 Task: Change theme to beach day.
Action: Mouse moved to (506, 109)
Screenshot: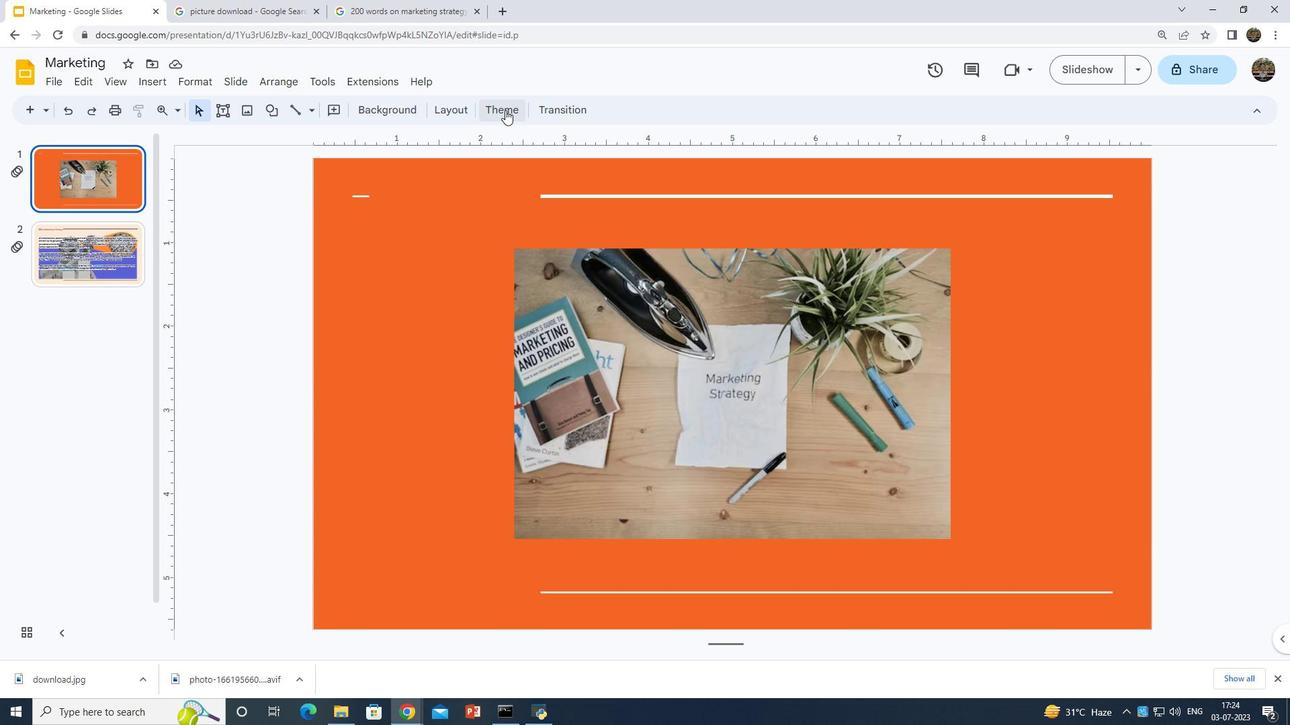 
Action: Mouse pressed left at (506, 109)
Screenshot: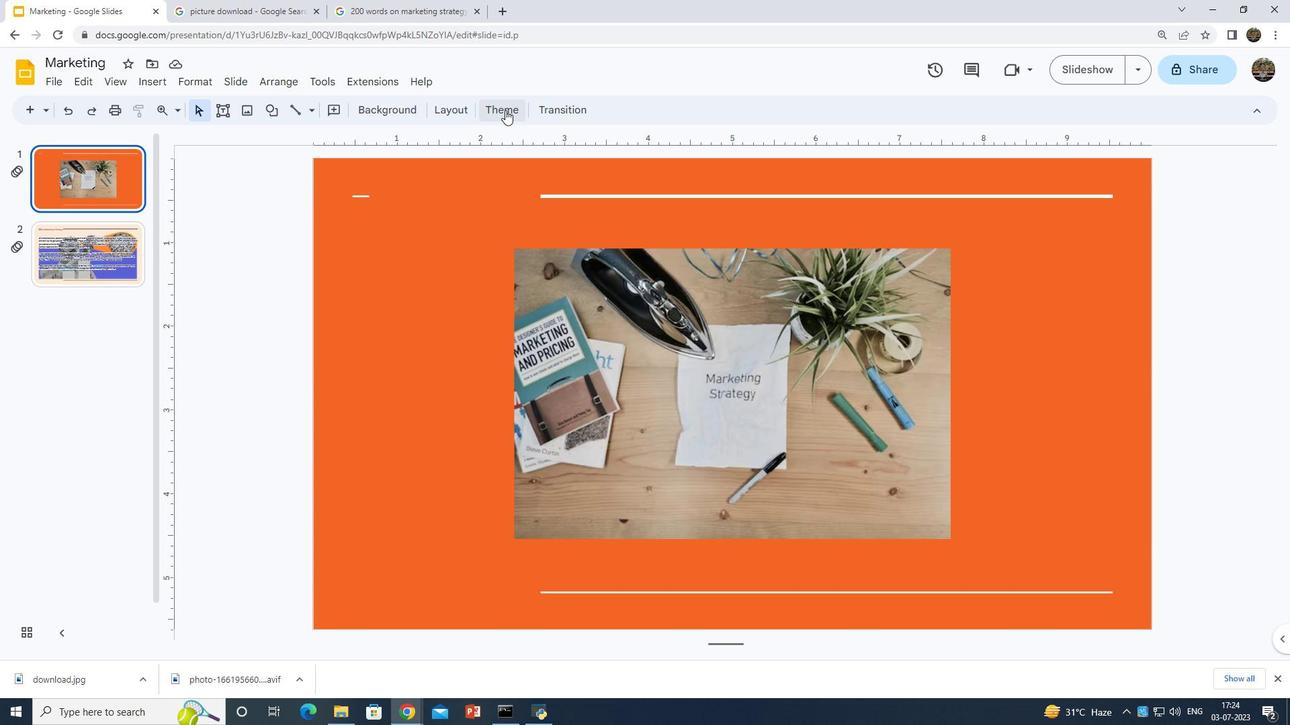 
Action: Mouse moved to (1121, 342)
Screenshot: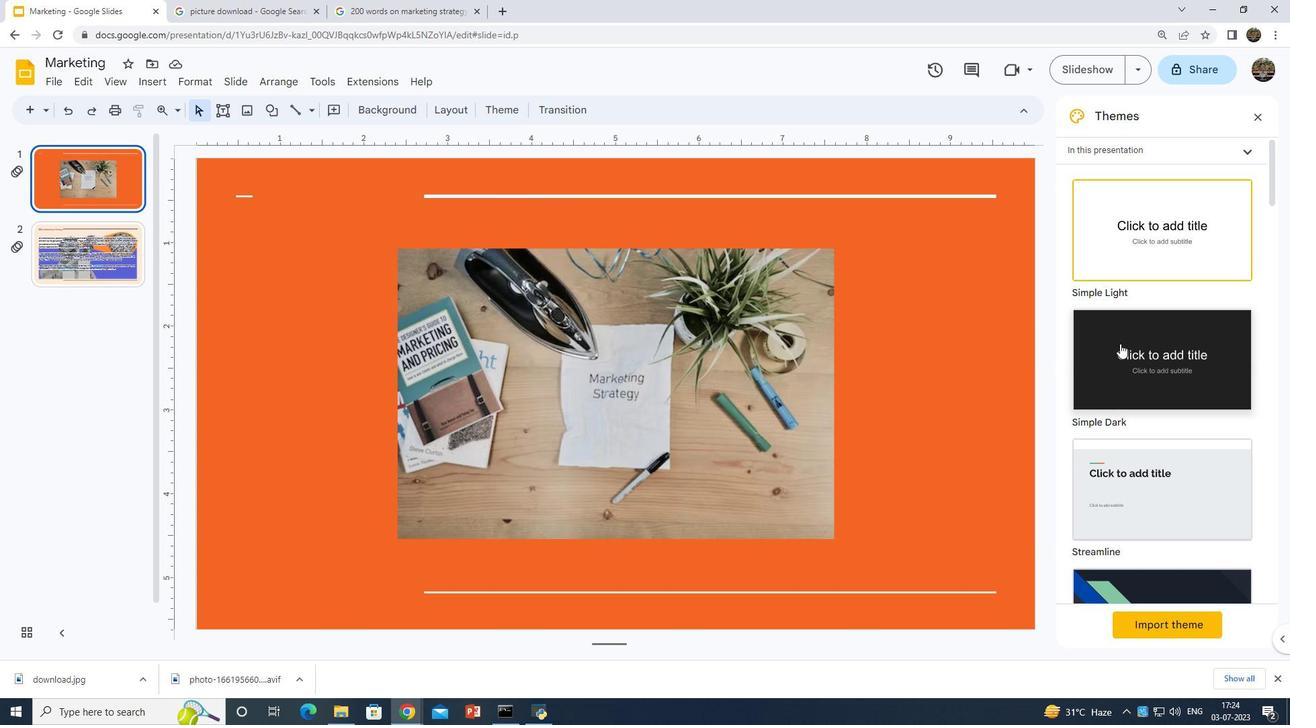 
Action: Mouse scrolled (1121, 341) with delta (0, 0)
Screenshot: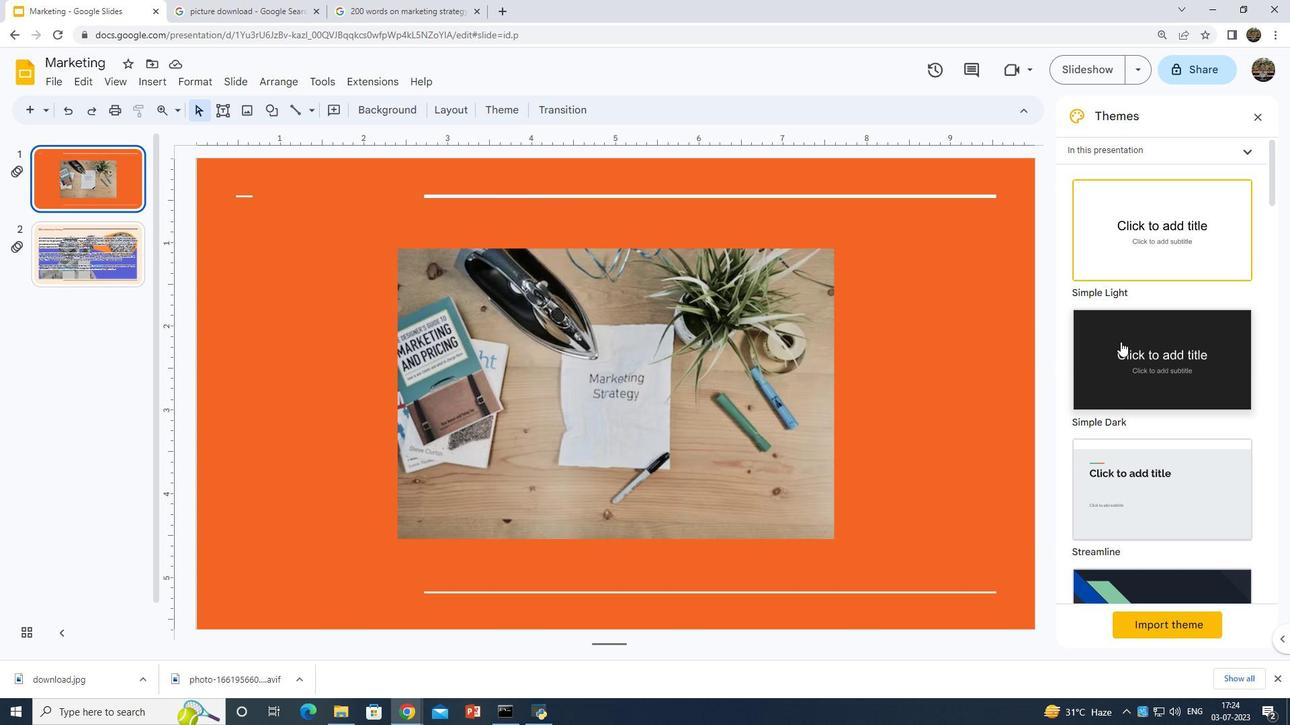
Action: Mouse scrolled (1121, 341) with delta (0, 0)
Screenshot: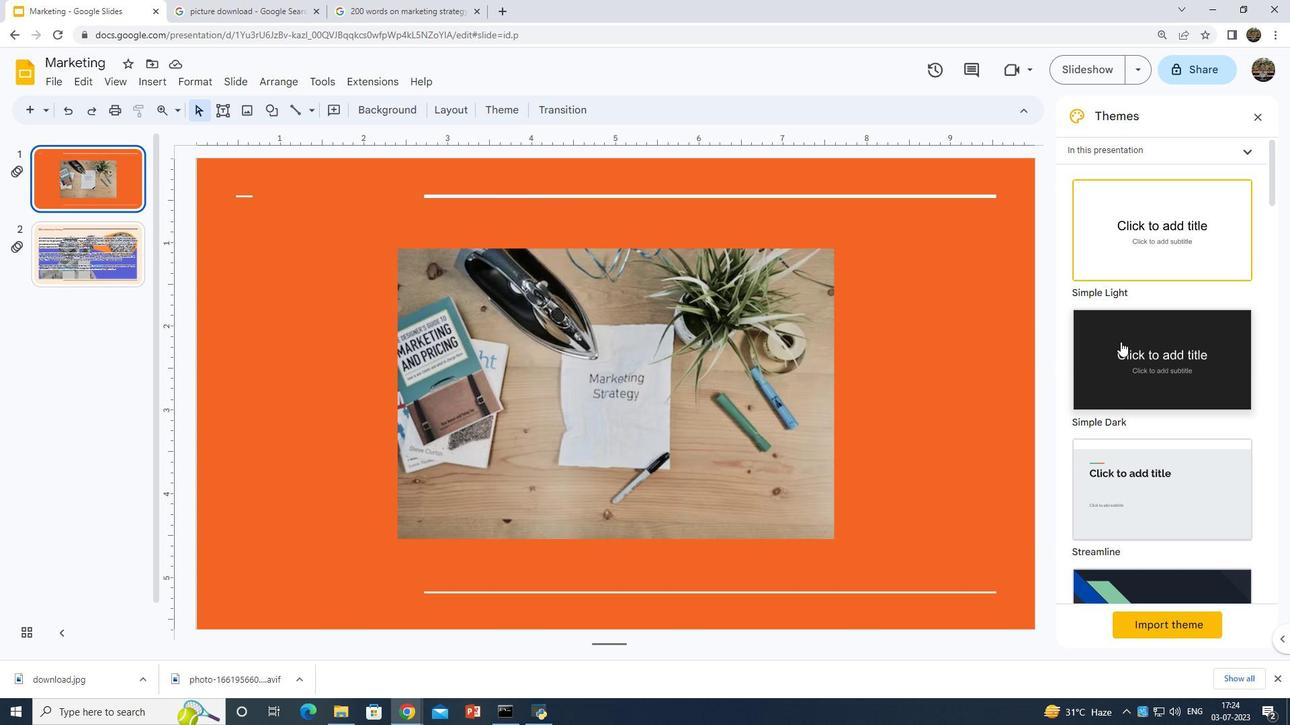 
Action: Mouse scrolled (1121, 341) with delta (0, 0)
Screenshot: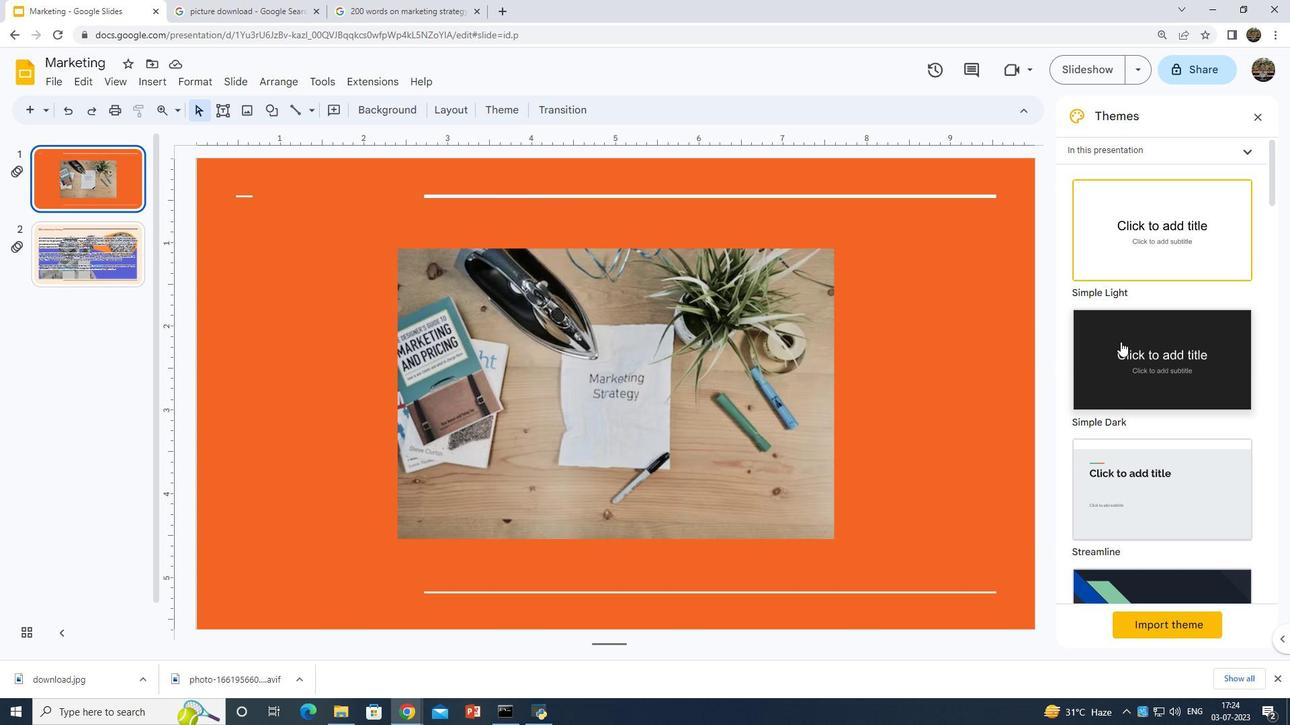 
Action: Mouse scrolled (1121, 341) with delta (0, 0)
Screenshot: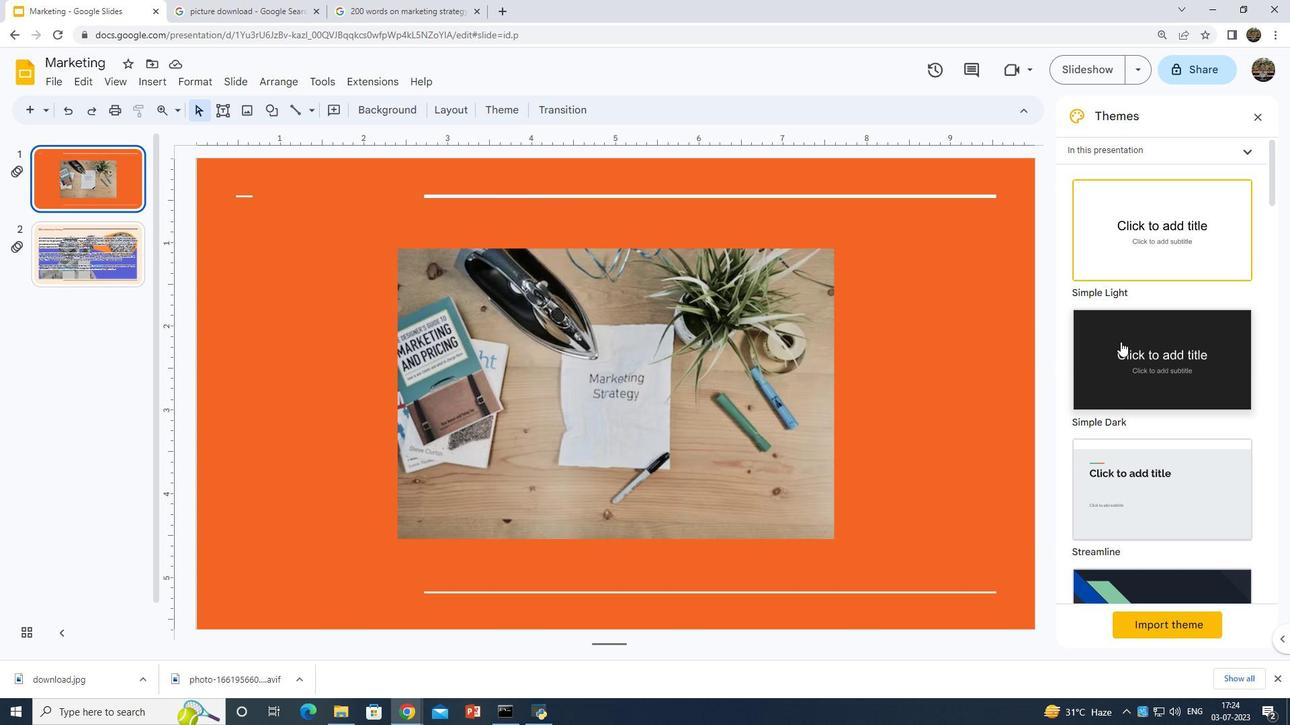
Action: Mouse moved to (1121, 341)
Screenshot: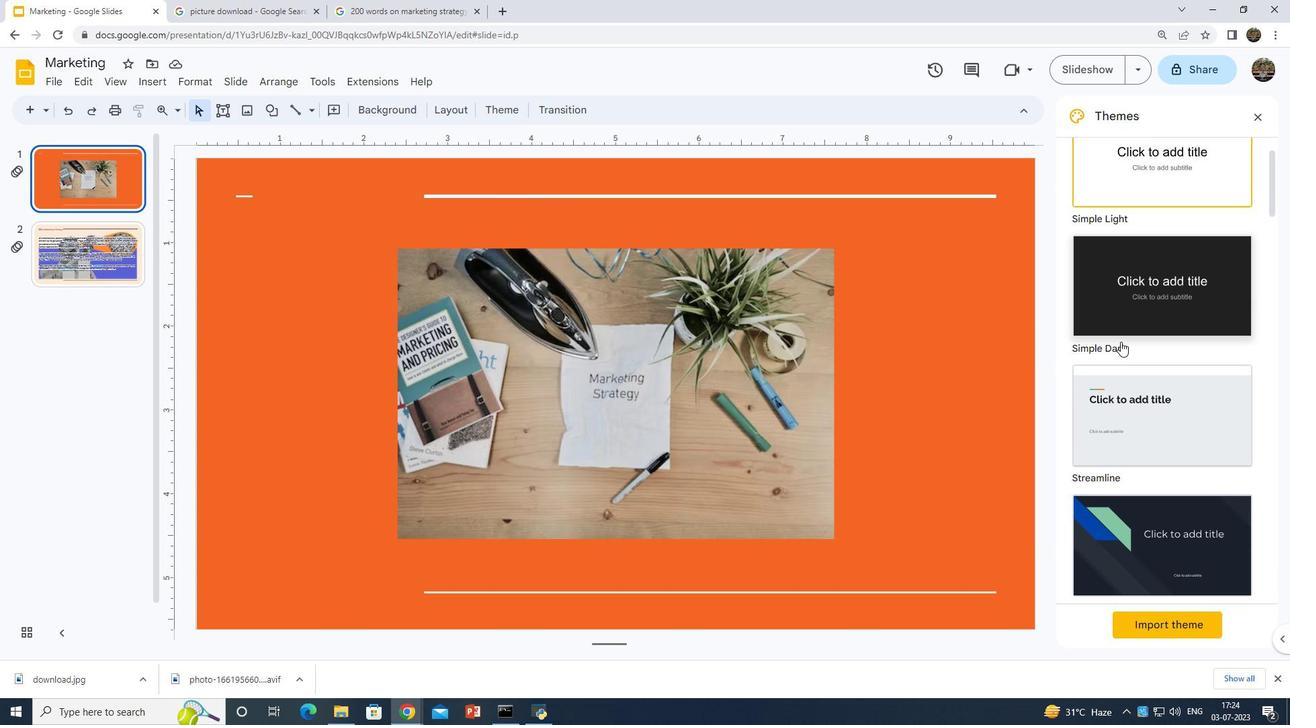 
Action: Mouse scrolled (1121, 340) with delta (0, 0)
Screenshot: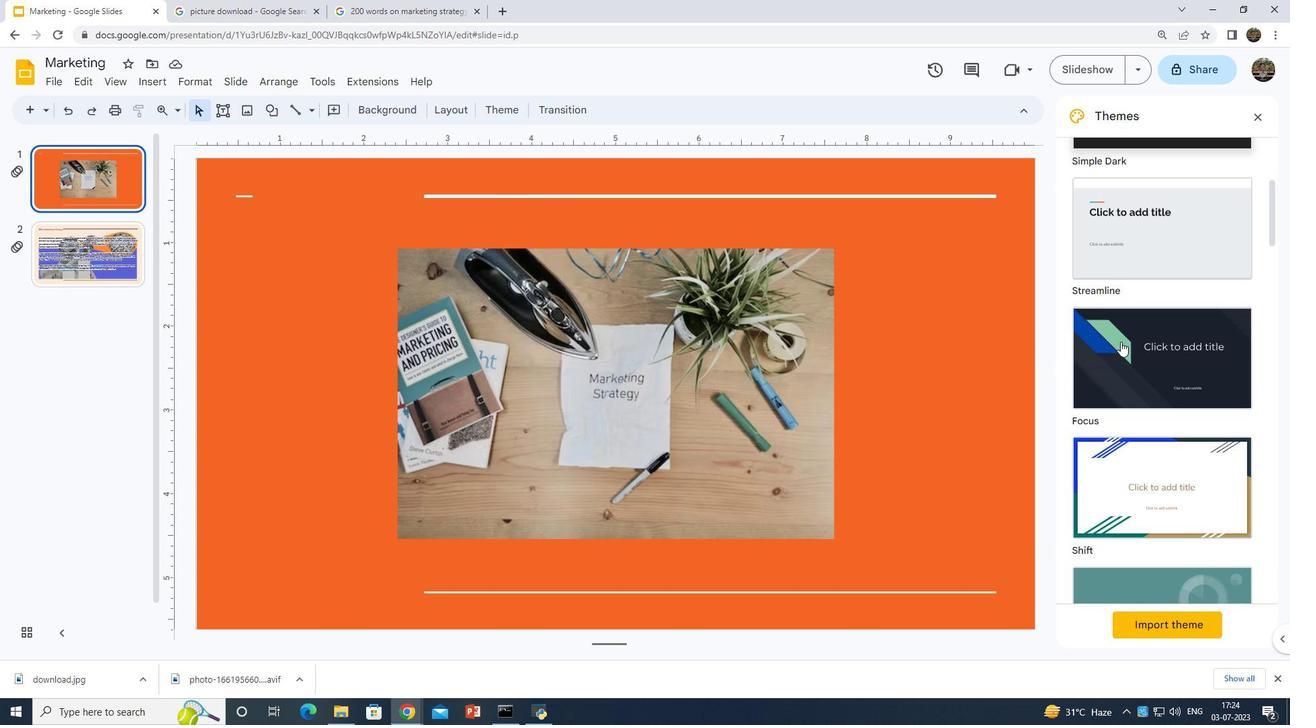 
Action: Mouse scrolled (1121, 340) with delta (0, 0)
Screenshot: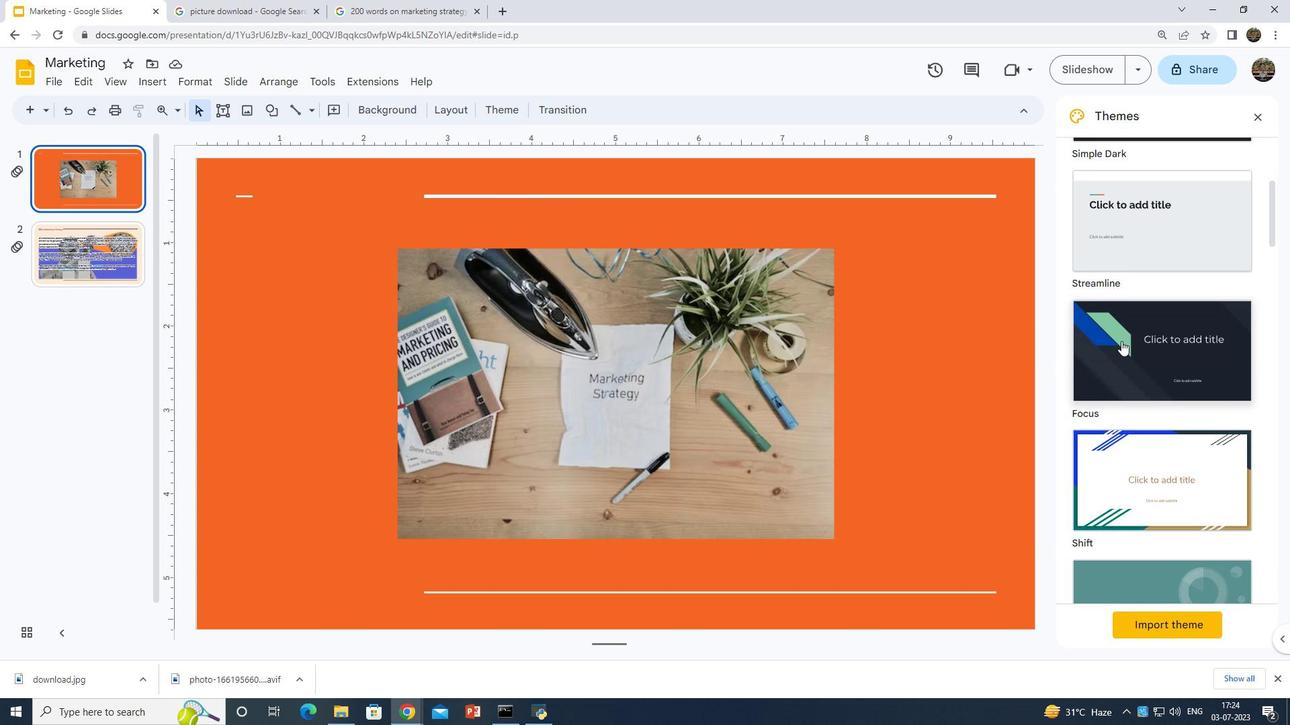 
Action: Mouse scrolled (1121, 340) with delta (0, 0)
Screenshot: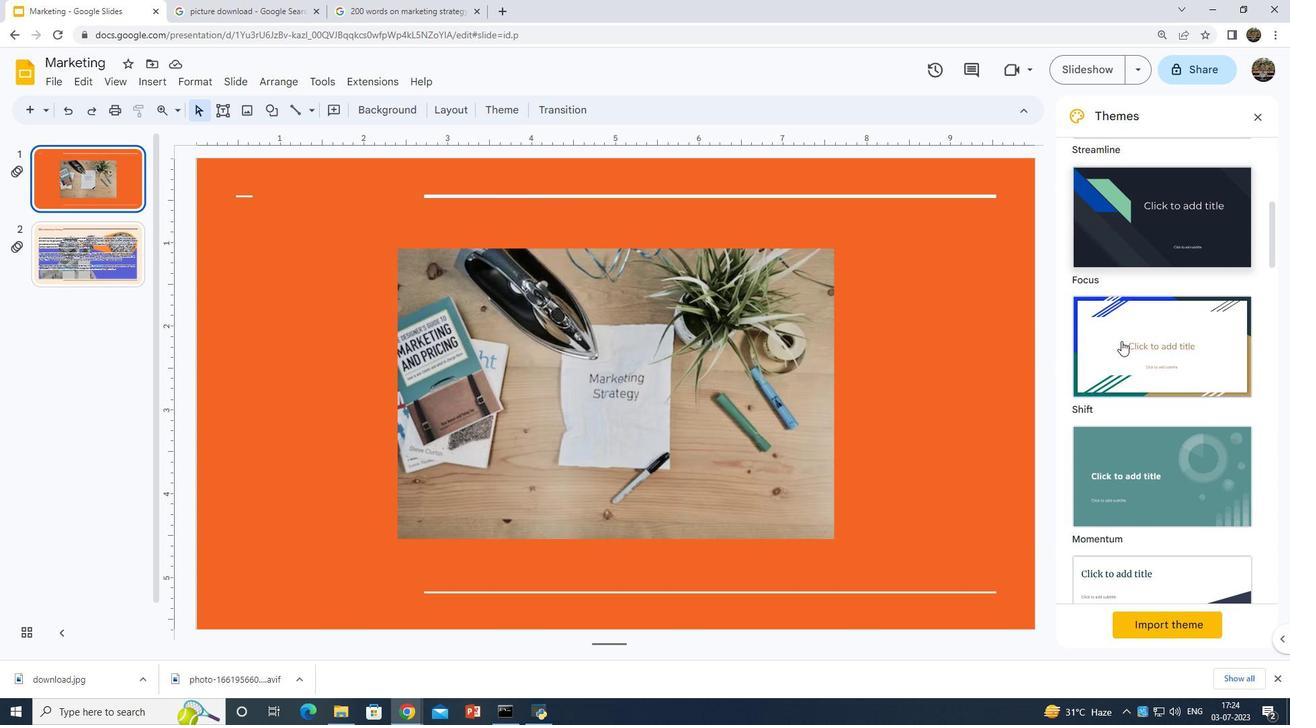 
Action: Mouse scrolled (1121, 340) with delta (0, 0)
Screenshot: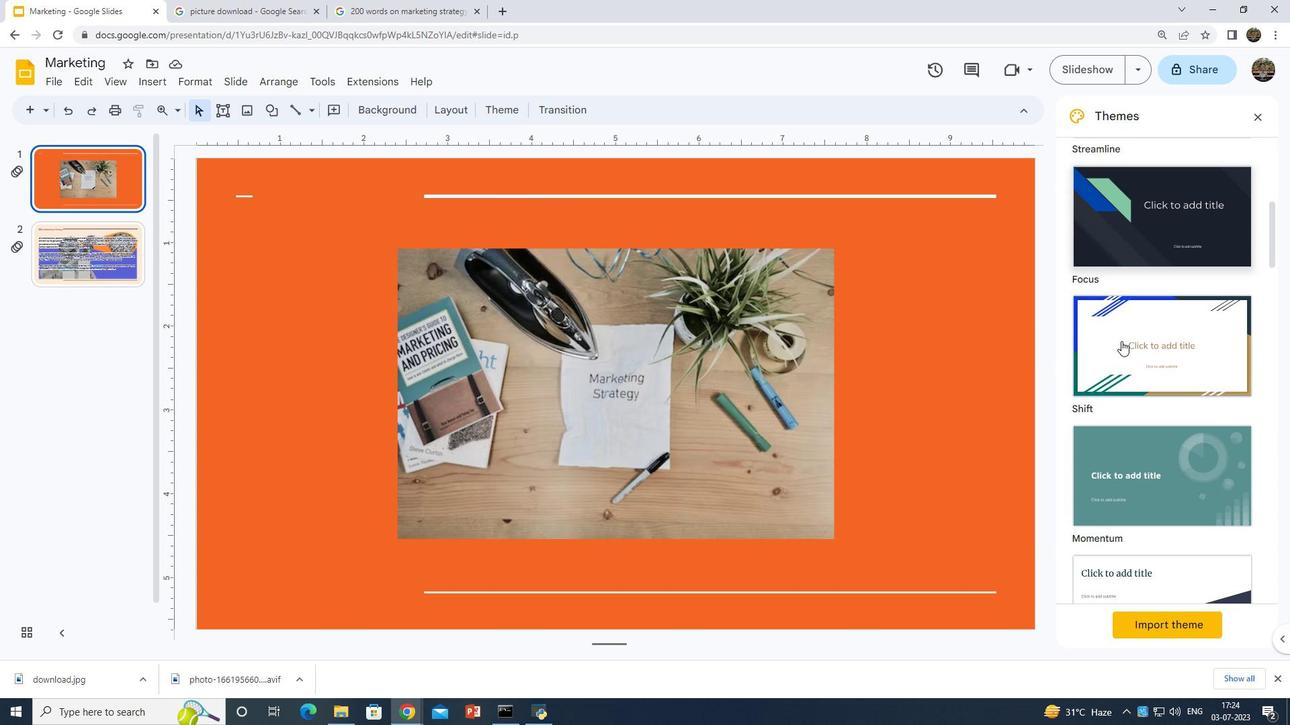 
Action: Mouse scrolled (1121, 340) with delta (0, 0)
Screenshot: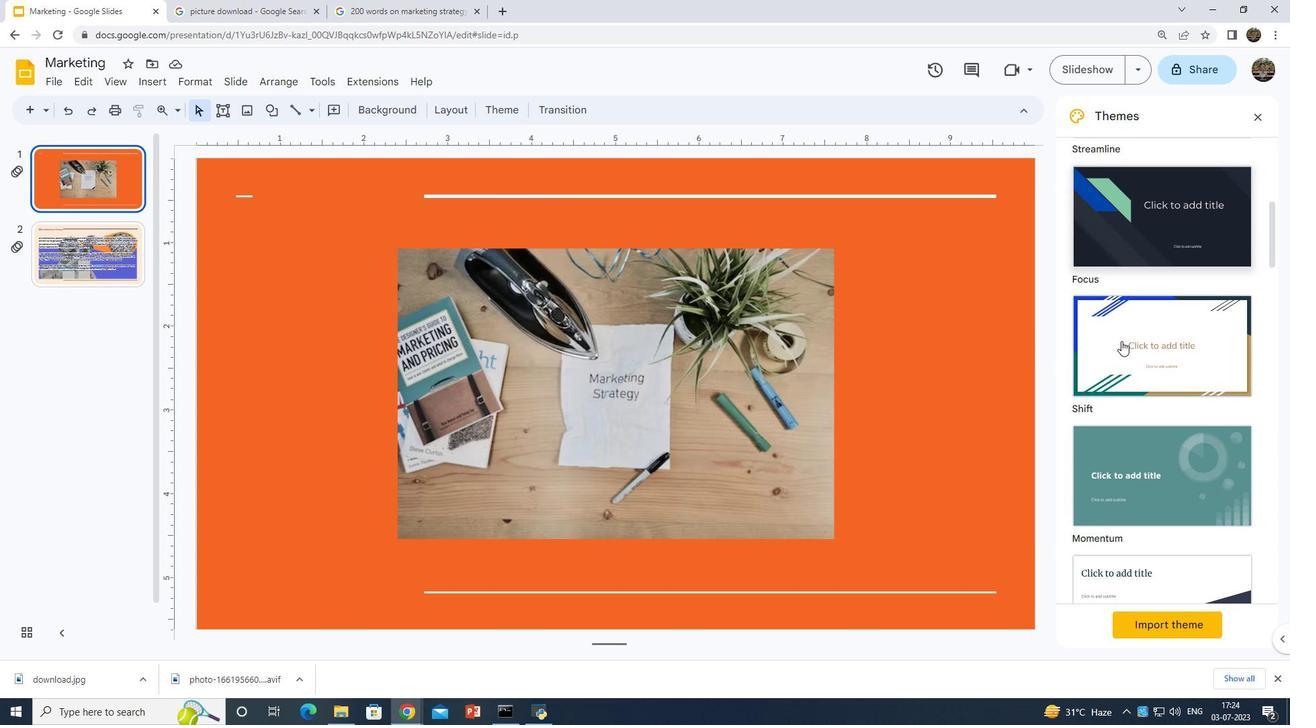 
Action: Mouse scrolled (1121, 340) with delta (0, 0)
Screenshot: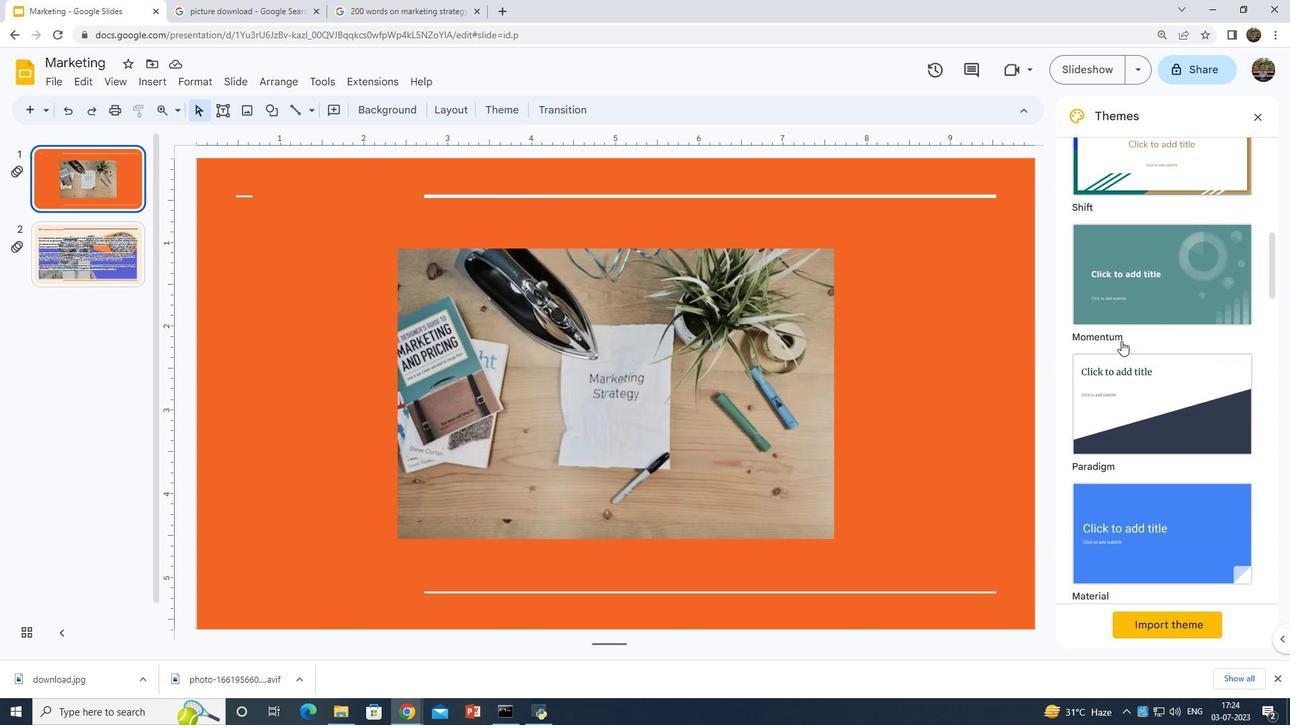 
Action: Mouse scrolled (1121, 340) with delta (0, 0)
Screenshot: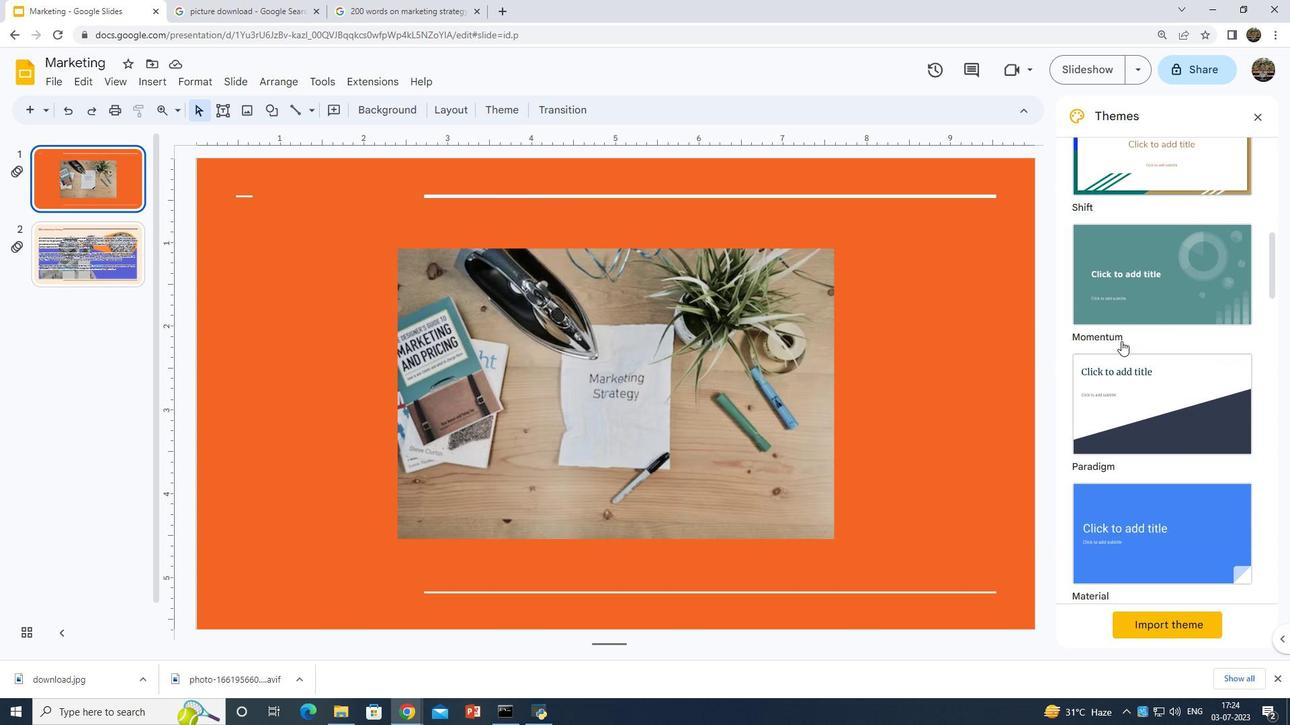 
Action: Mouse scrolled (1121, 340) with delta (0, 0)
Screenshot: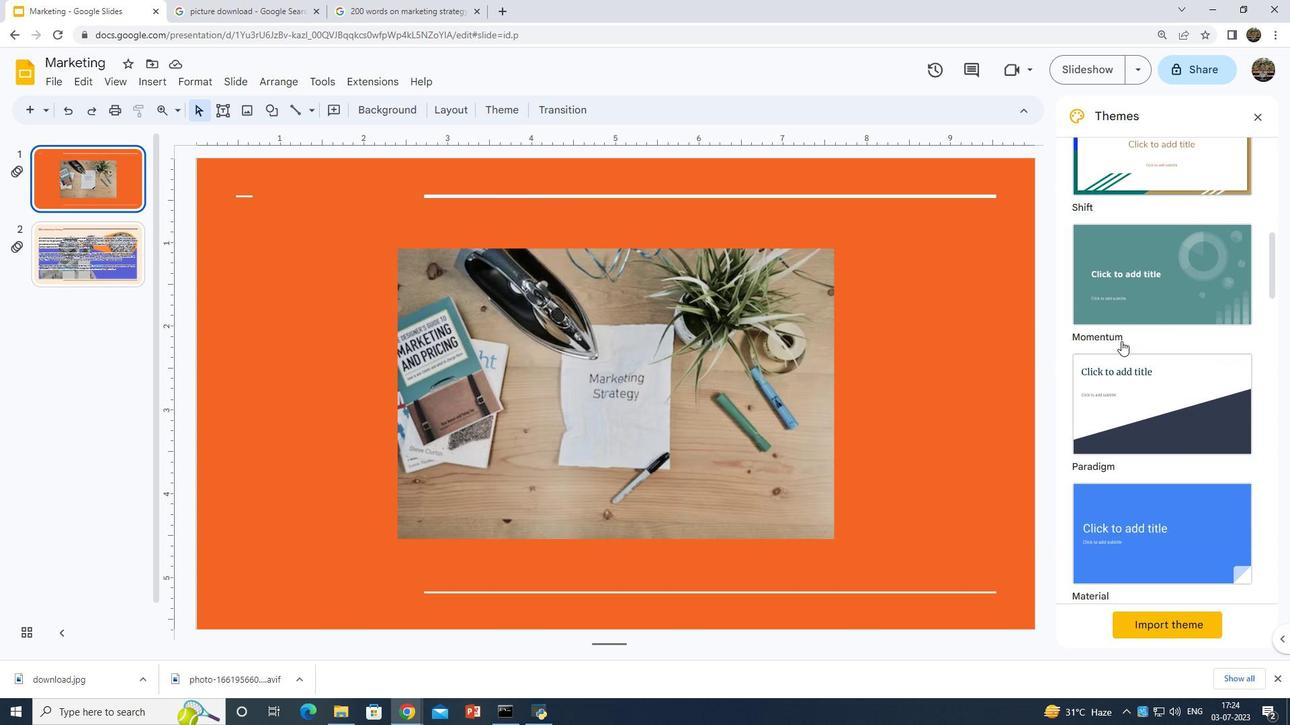 
Action: Mouse scrolled (1121, 340) with delta (0, 0)
Screenshot: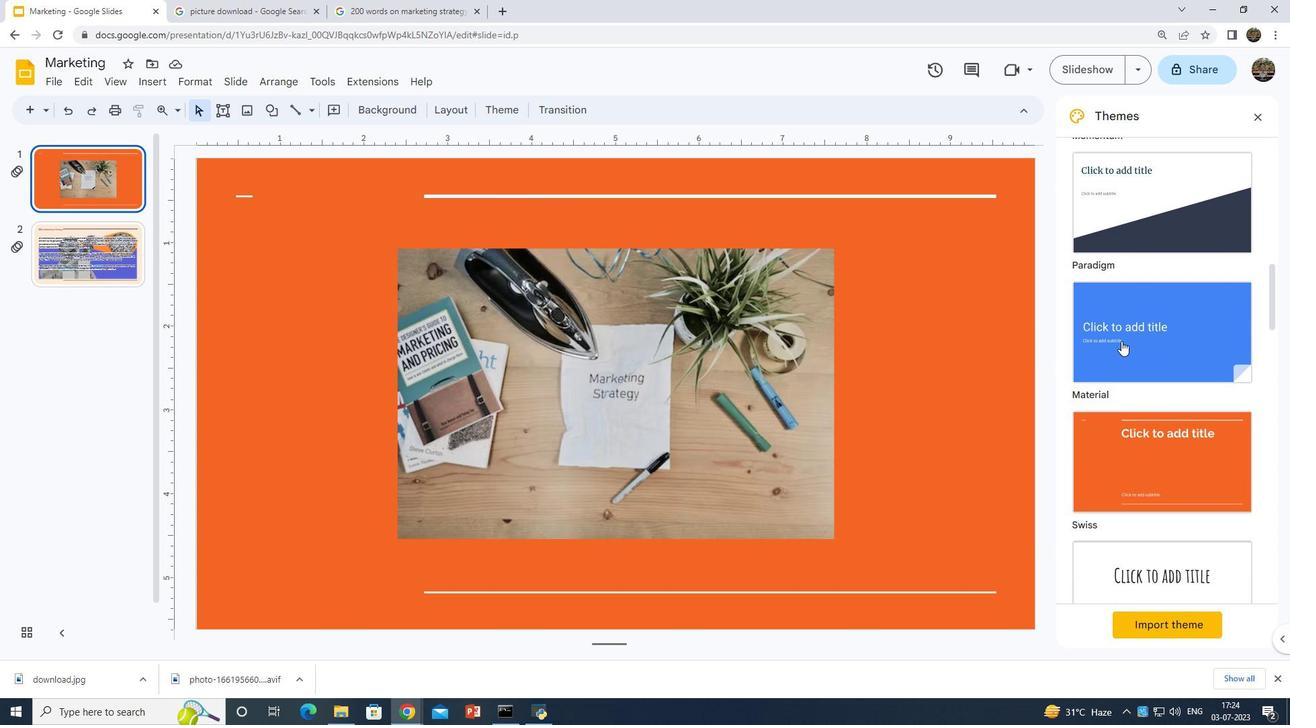 
Action: Mouse scrolled (1121, 340) with delta (0, 0)
Screenshot: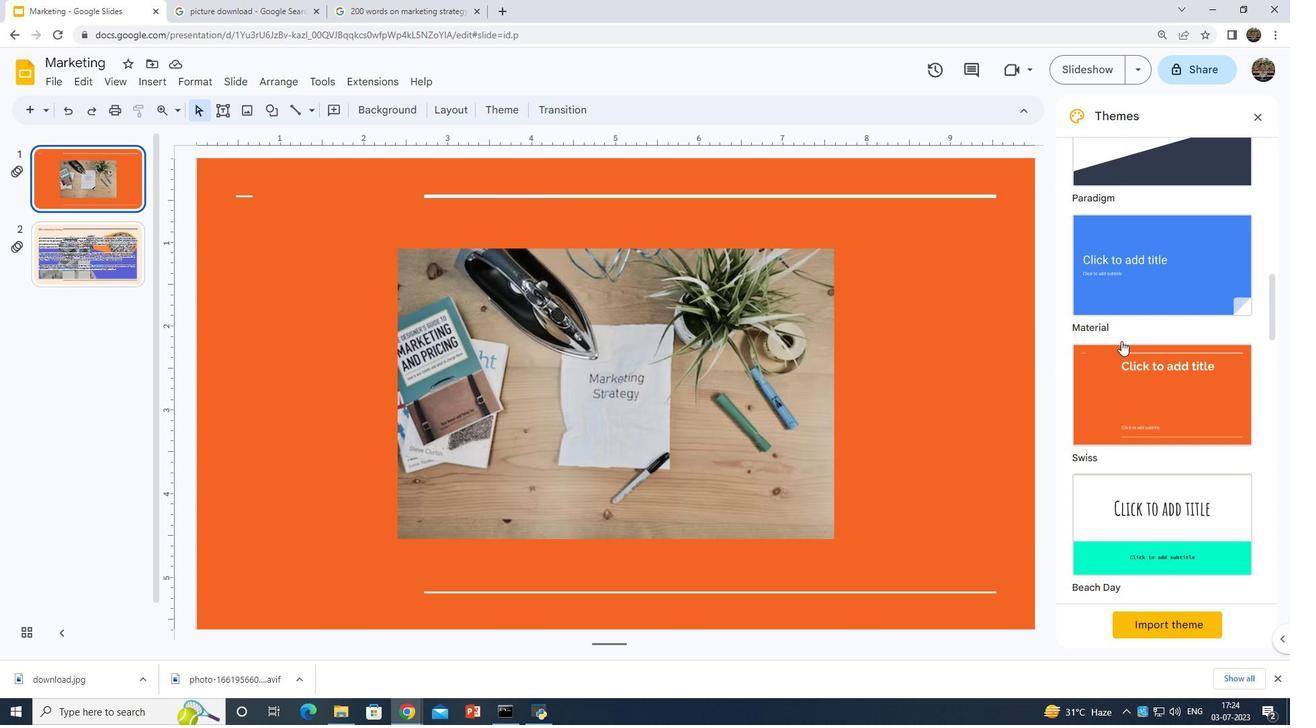 
Action: Mouse moved to (1127, 421)
Screenshot: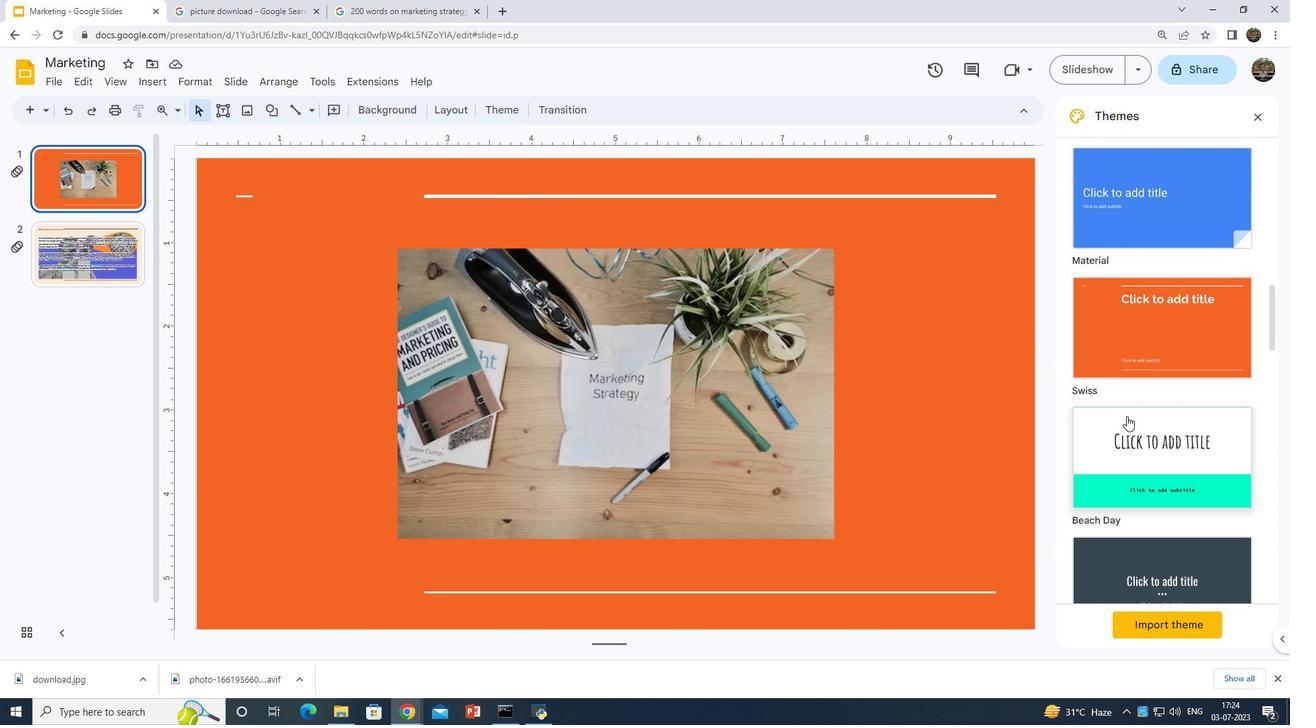 
Action: Mouse pressed left at (1127, 421)
Screenshot: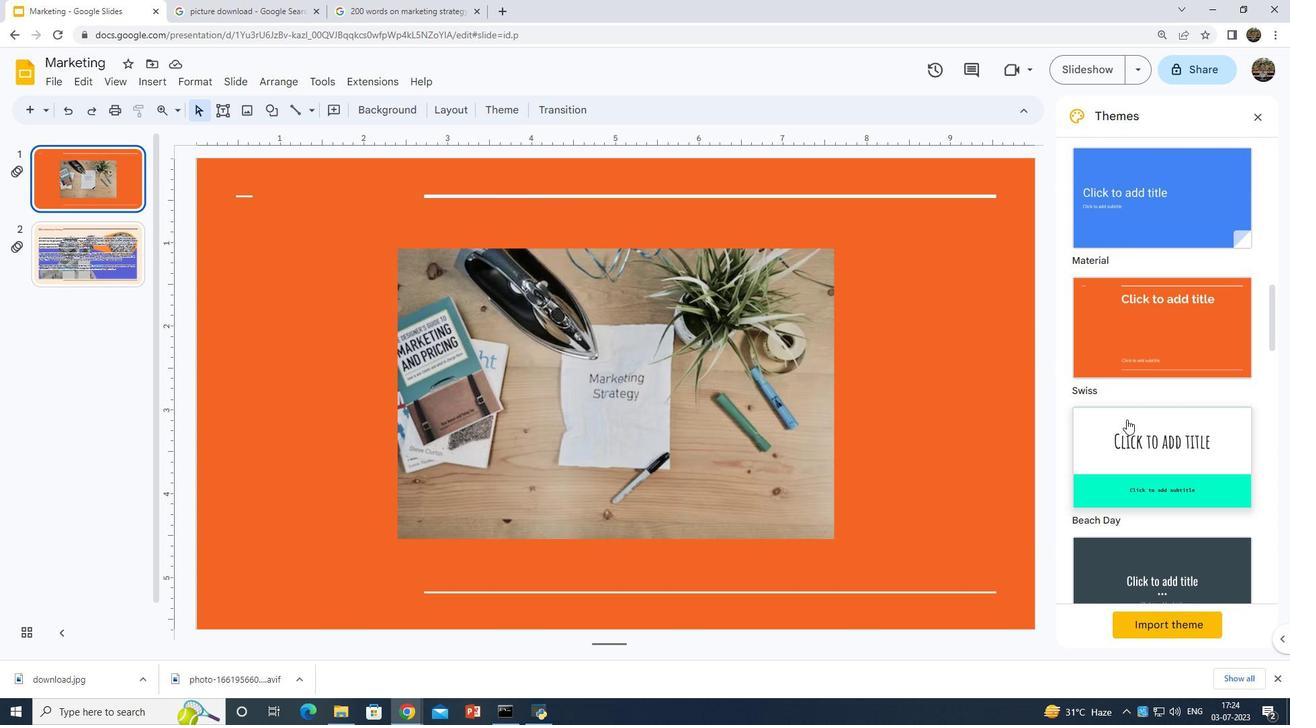 
